 Task: Look for properties with bathroom entrances wider than 32 inches (81 centimeters).
Action: Mouse moved to (1000, 119)
Screenshot: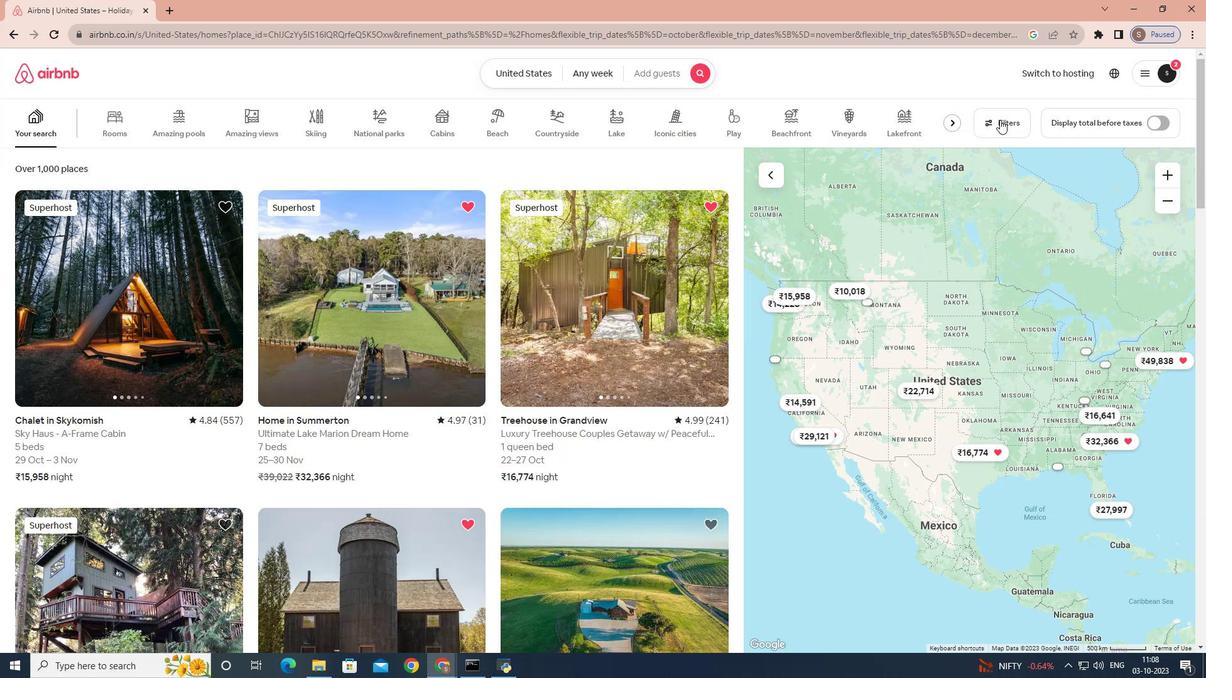 
Action: Mouse pressed left at (1000, 119)
Screenshot: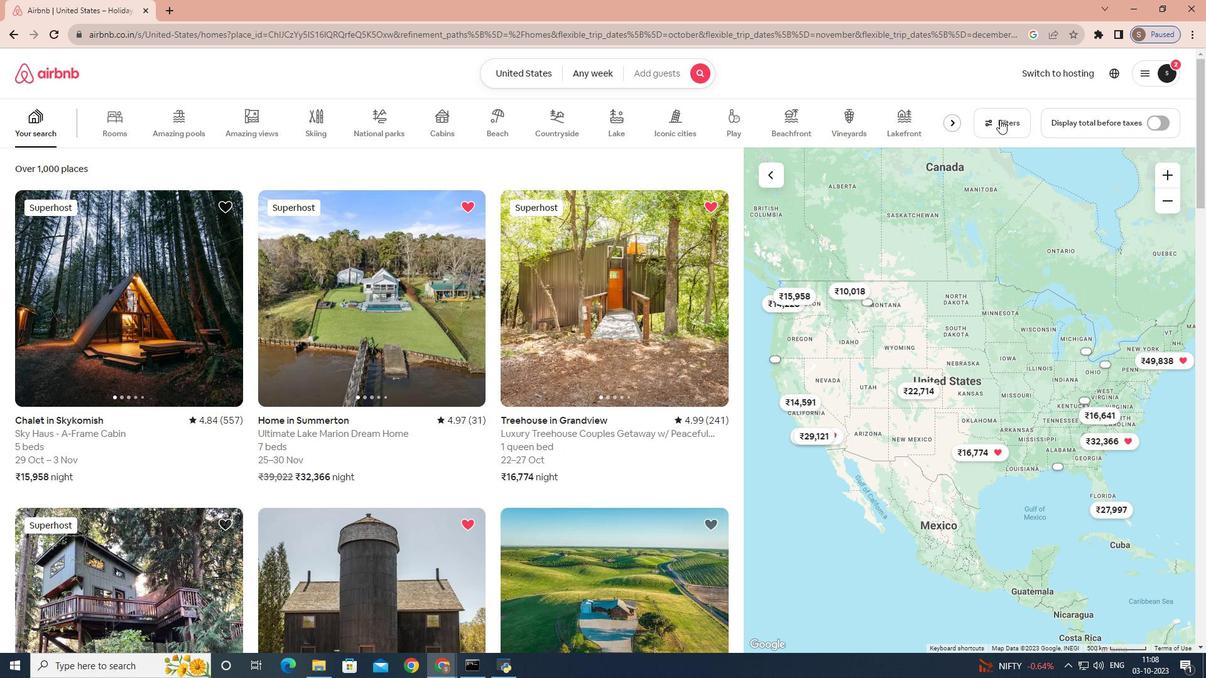 
Action: Mouse moved to (741, 184)
Screenshot: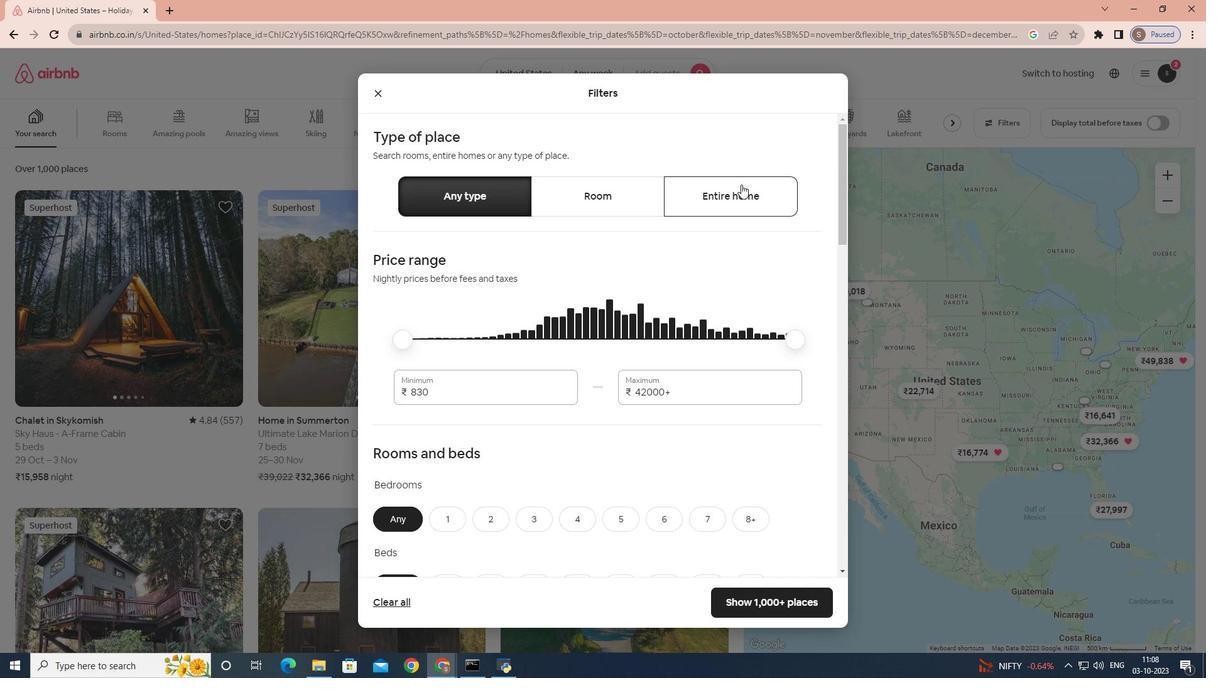 
Action: Mouse pressed left at (741, 184)
Screenshot: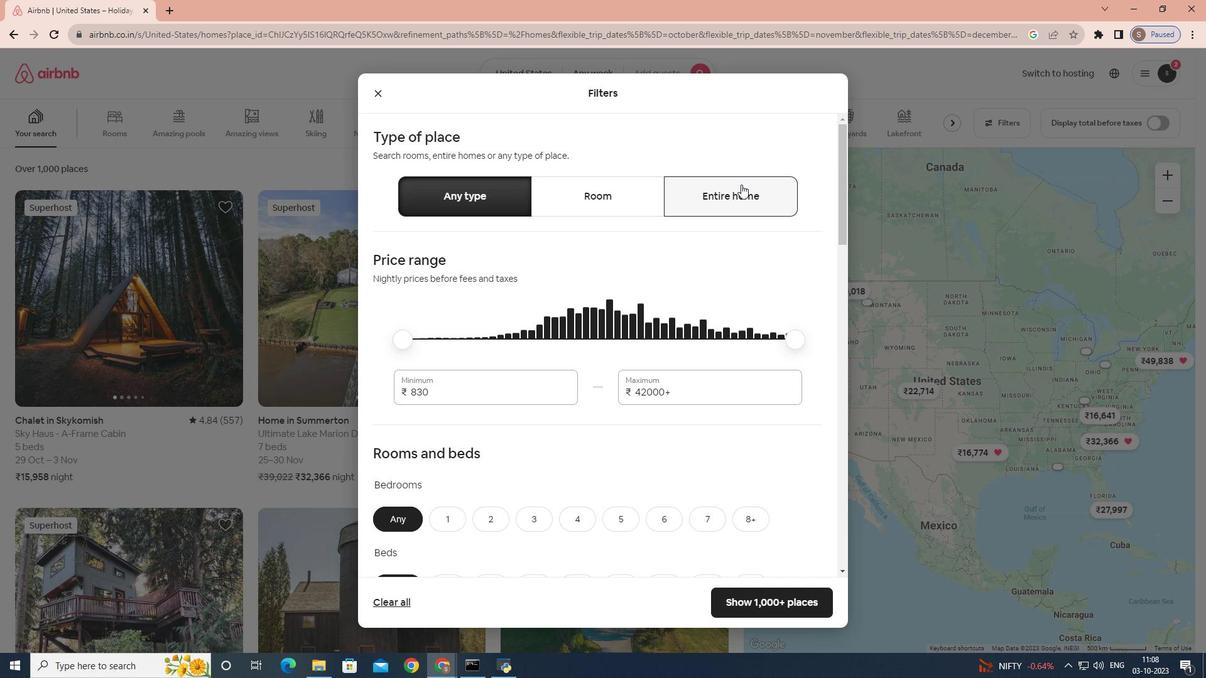 
Action: Mouse scrolled (741, 184) with delta (0, 0)
Screenshot: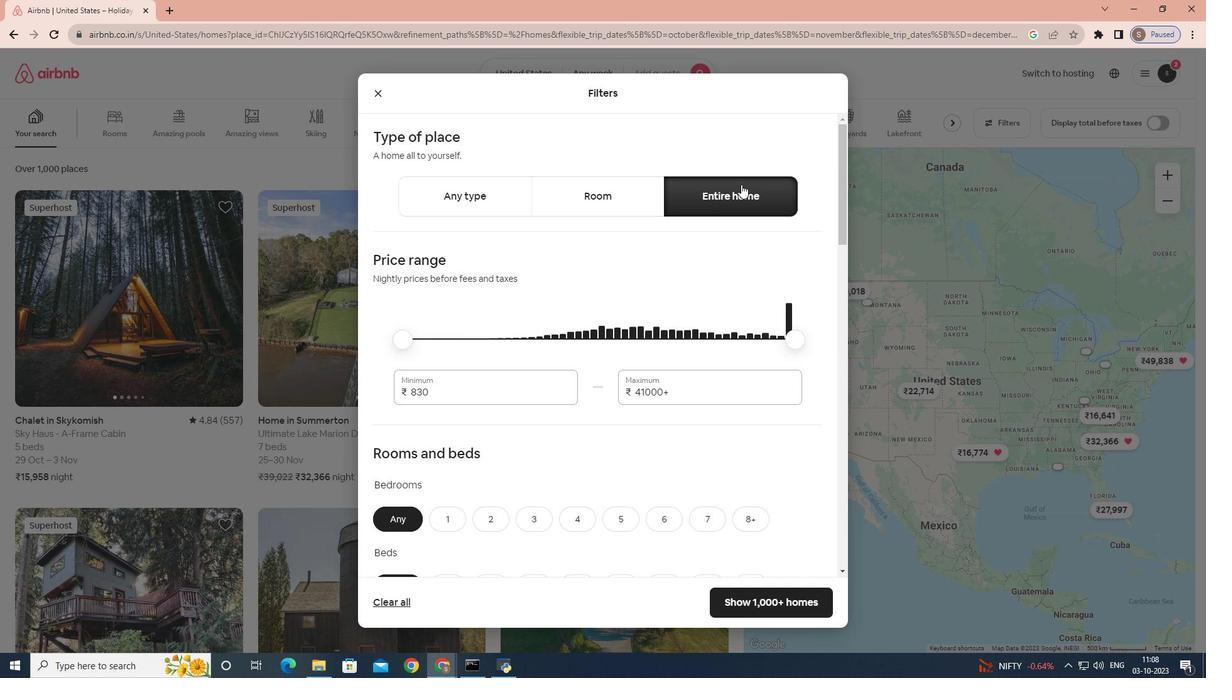 
Action: Mouse scrolled (741, 184) with delta (0, 0)
Screenshot: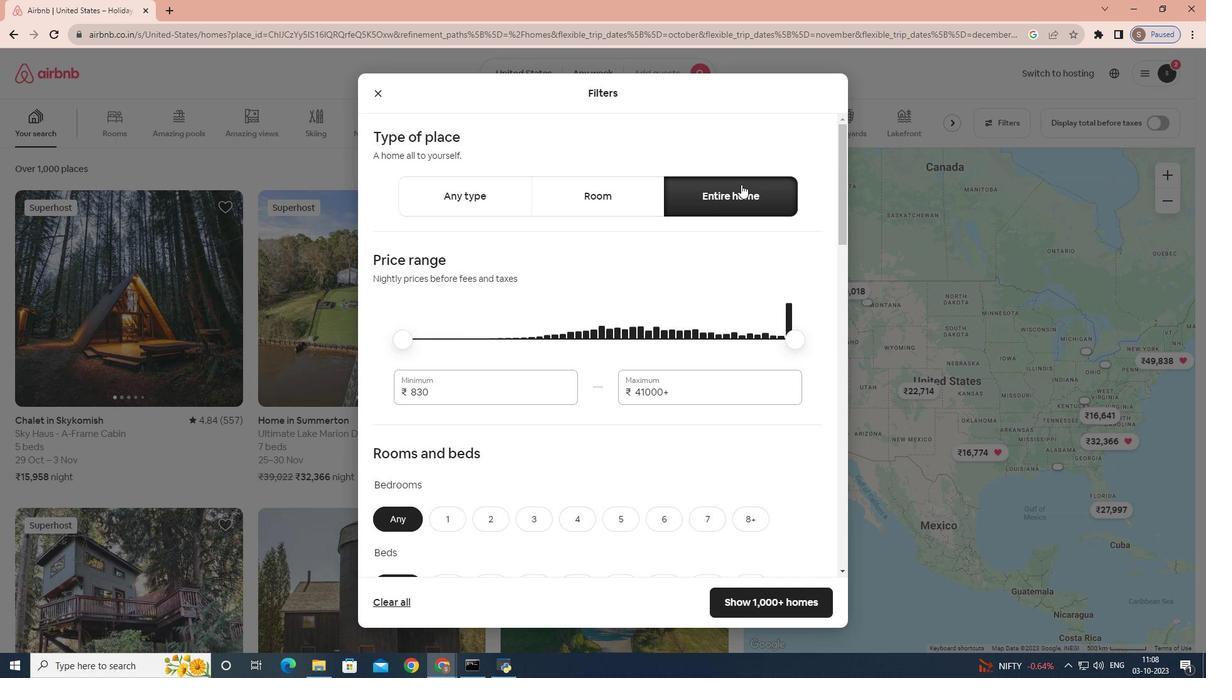 
Action: Mouse scrolled (741, 184) with delta (0, 0)
Screenshot: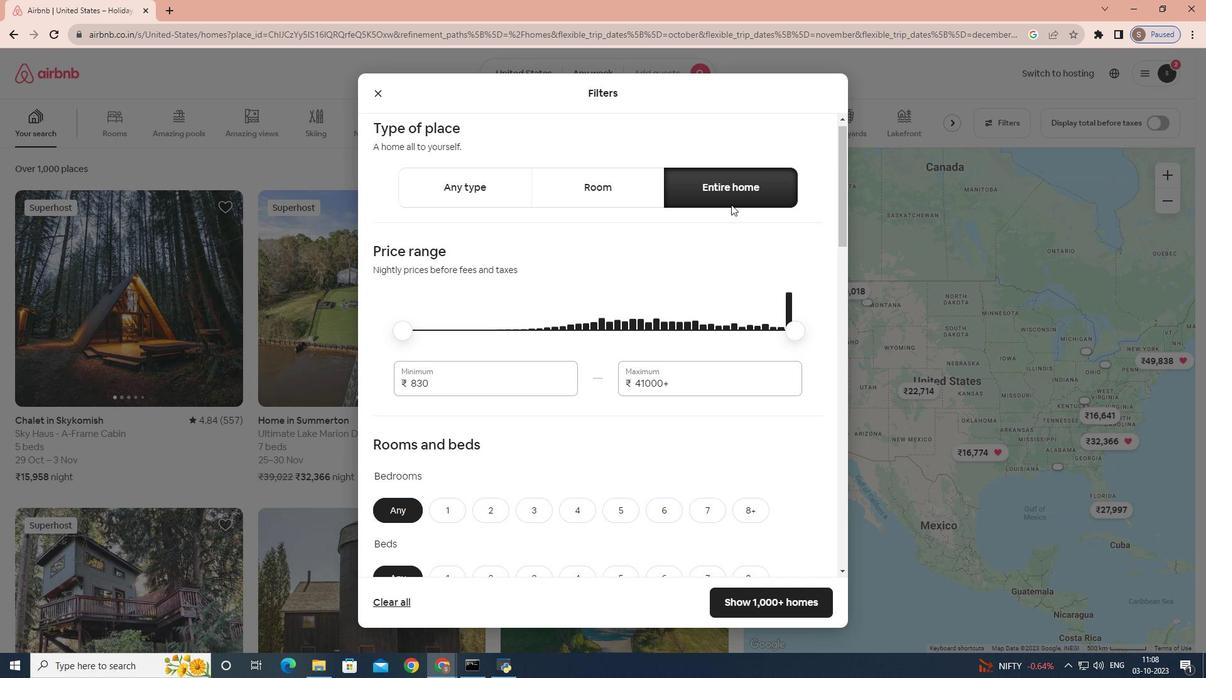 
Action: Mouse moved to (731, 203)
Screenshot: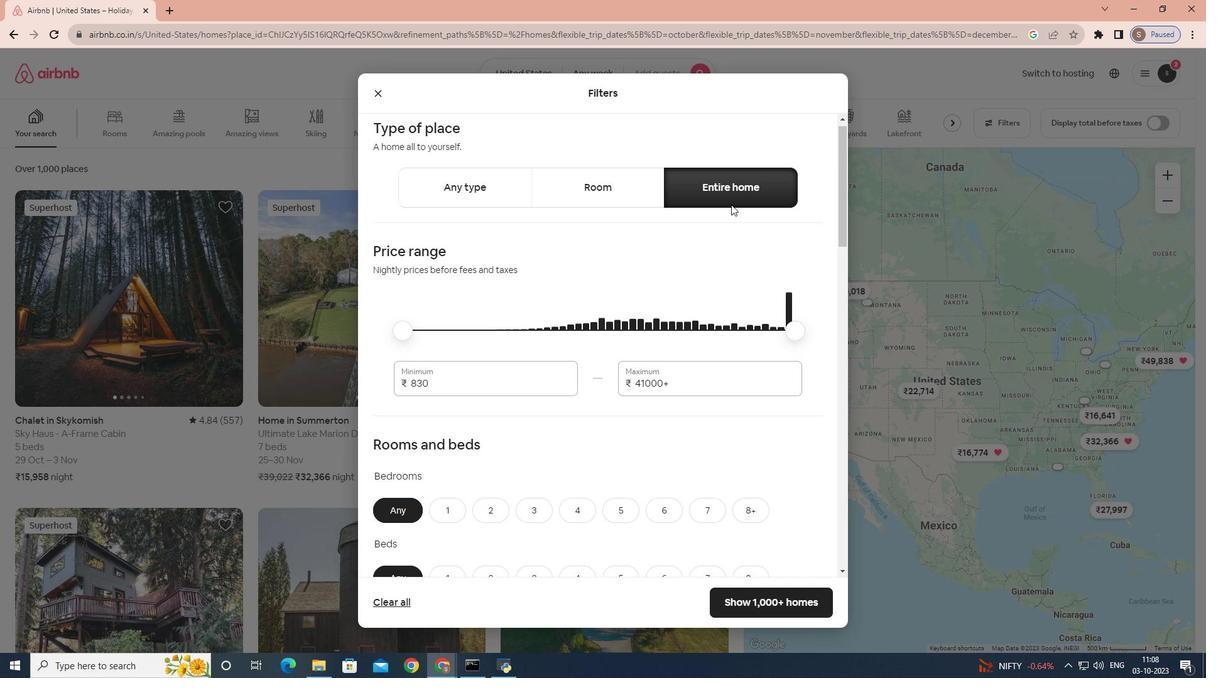
Action: Mouse scrolled (731, 202) with delta (0, 0)
Screenshot: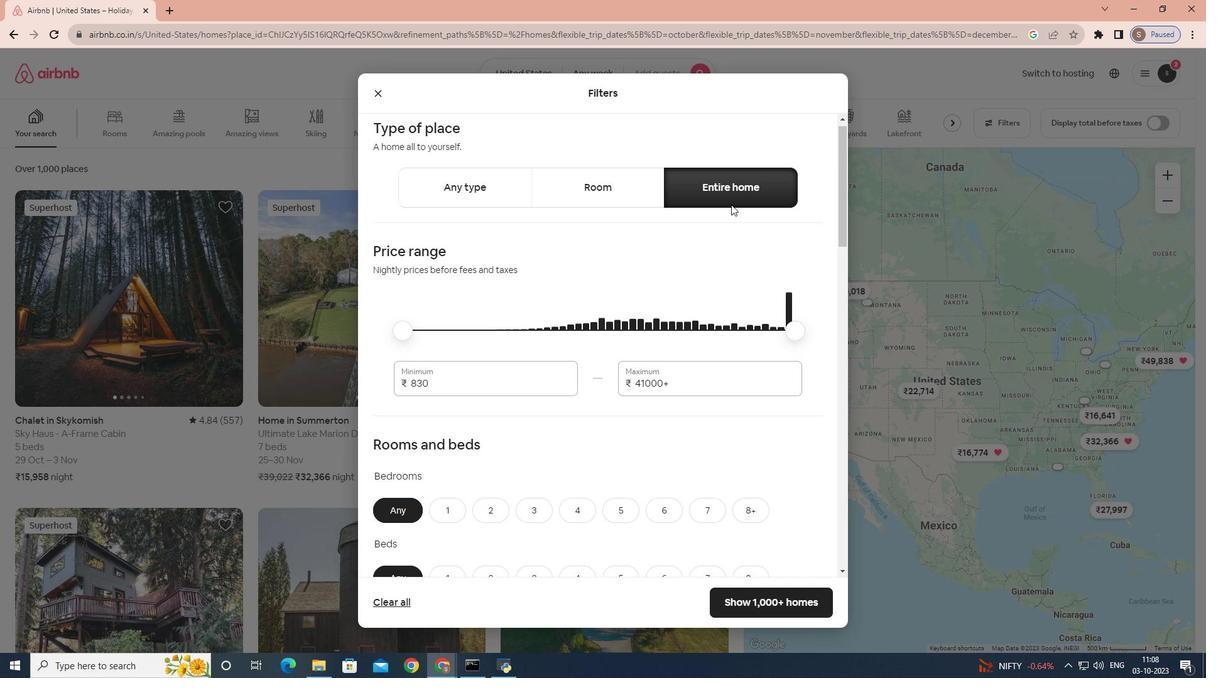 
Action: Mouse moved to (689, 254)
Screenshot: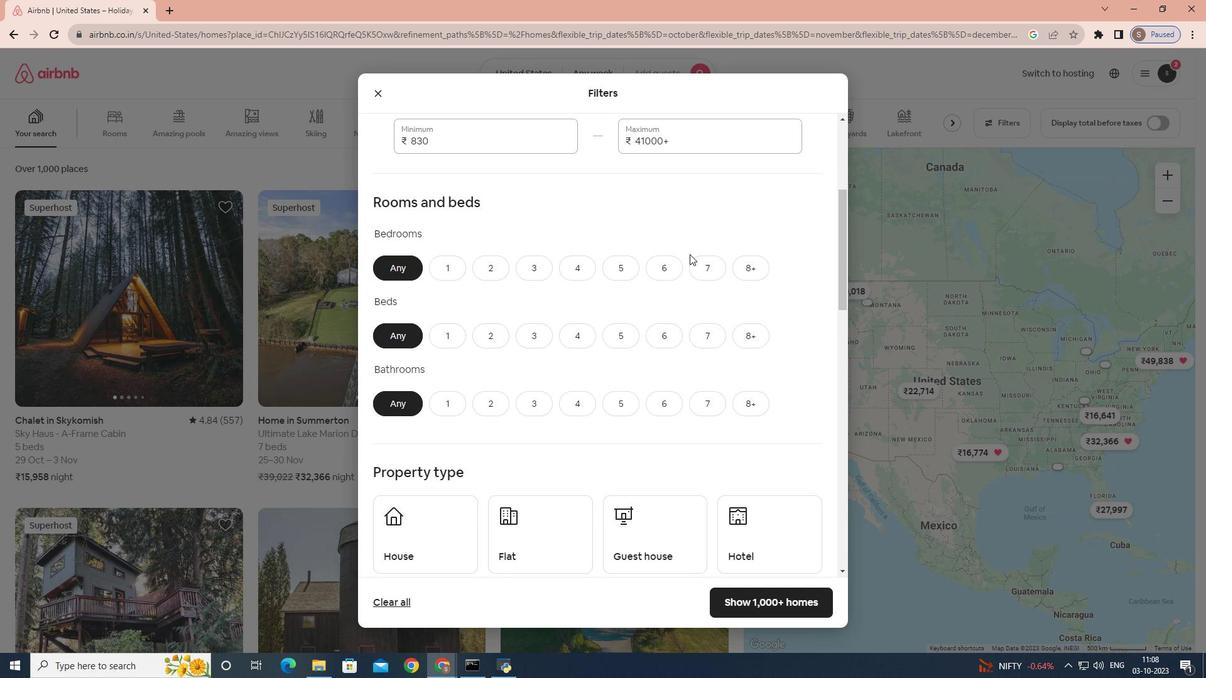 
Action: Mouse scrolled (689, 253) with delta (0, 0)
Screenshot: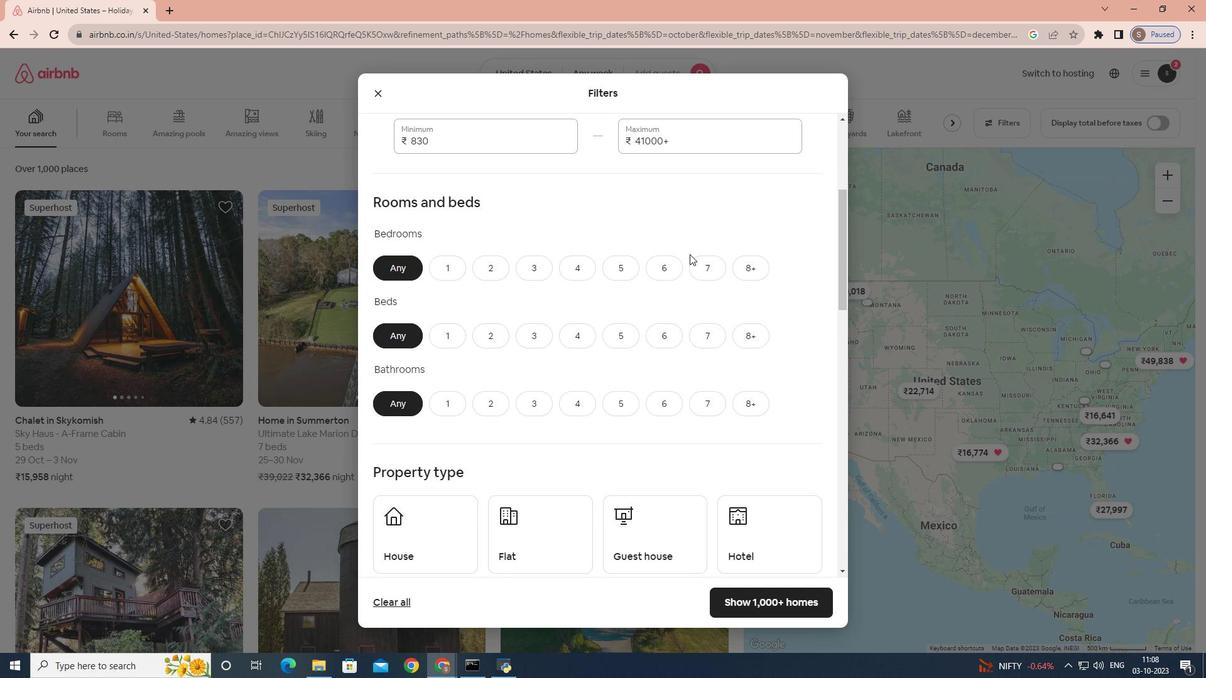 
Action: Mouse moved to (689, 254)
Screenshot: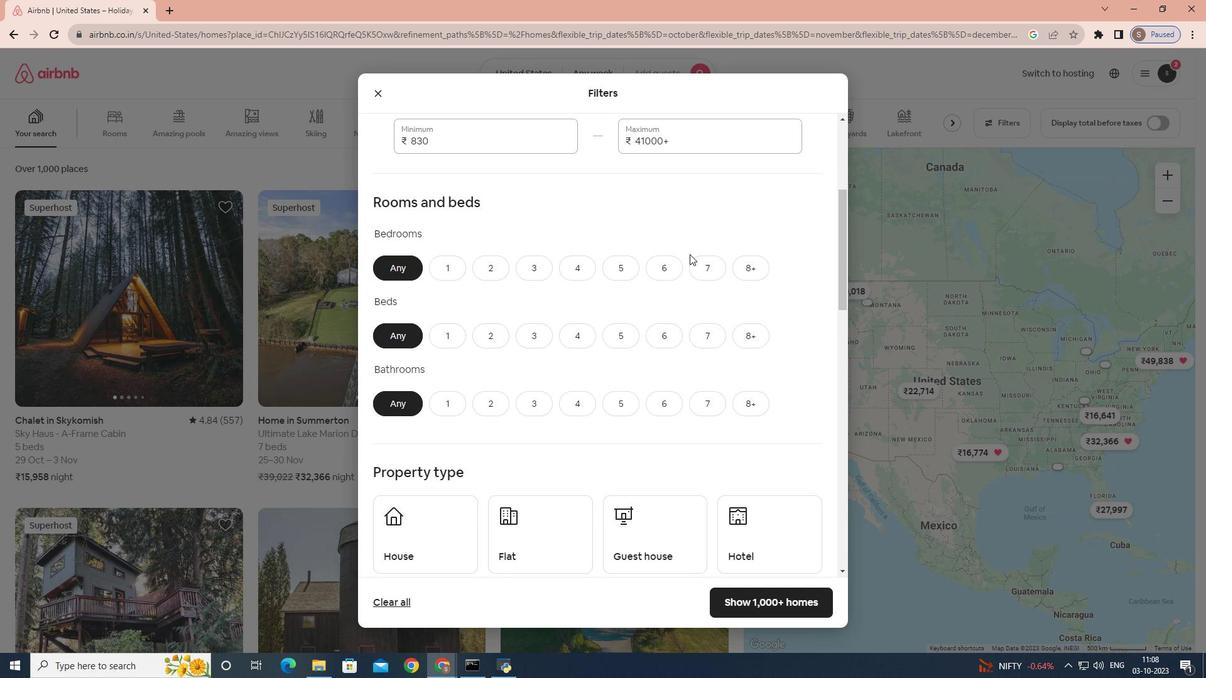 
Action: Mouse scrolled (689, 253) with delta (0, 0)
Screenshot: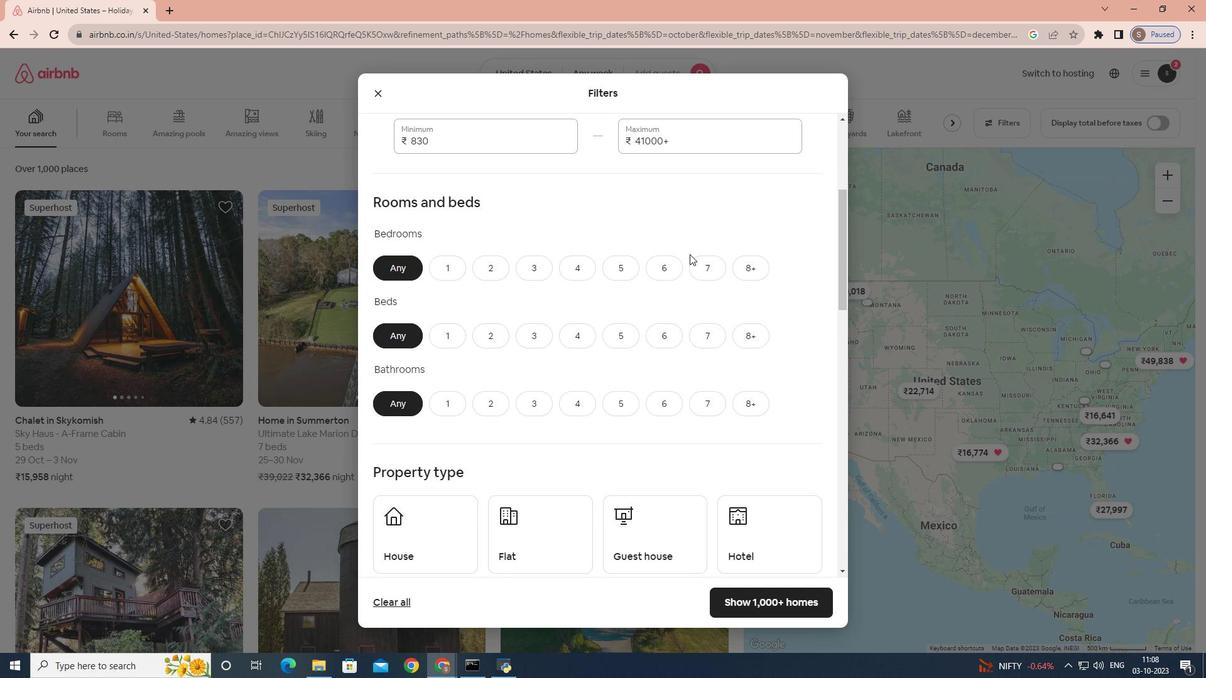
Action: Mouse scrolled (689, 253) with delta (0, 0)
Screenshot: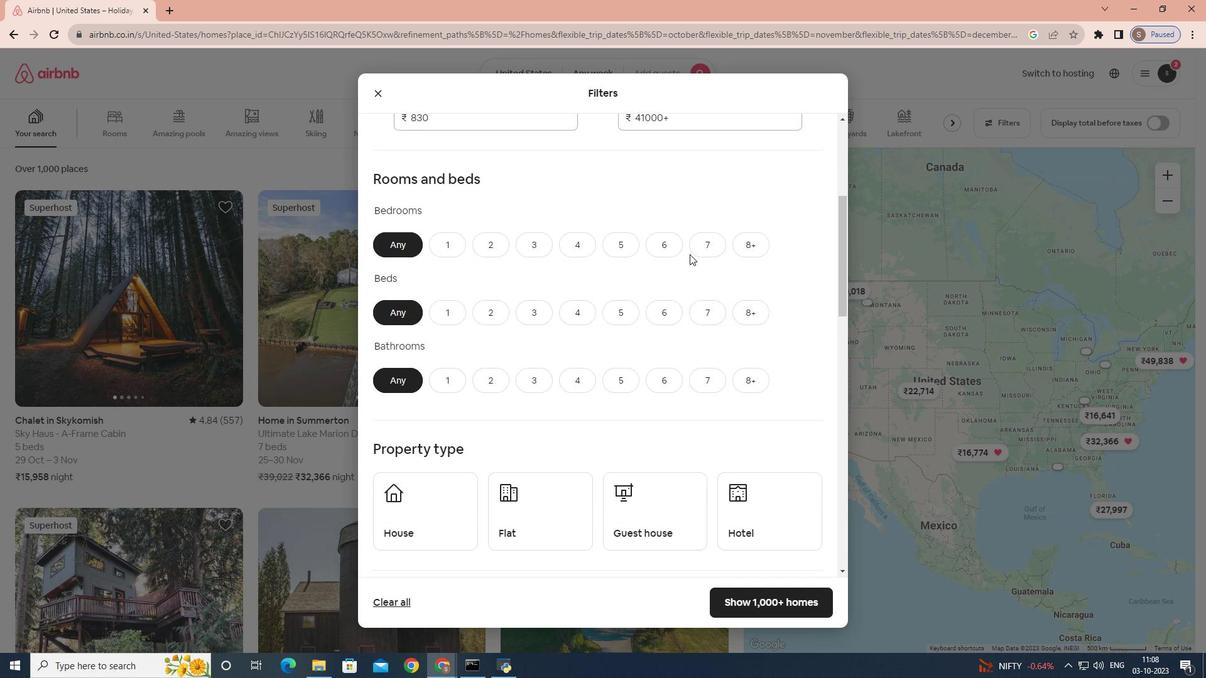 
Action: Mouse scrolled (689, 253) with delta (0, 0)
Screenshot: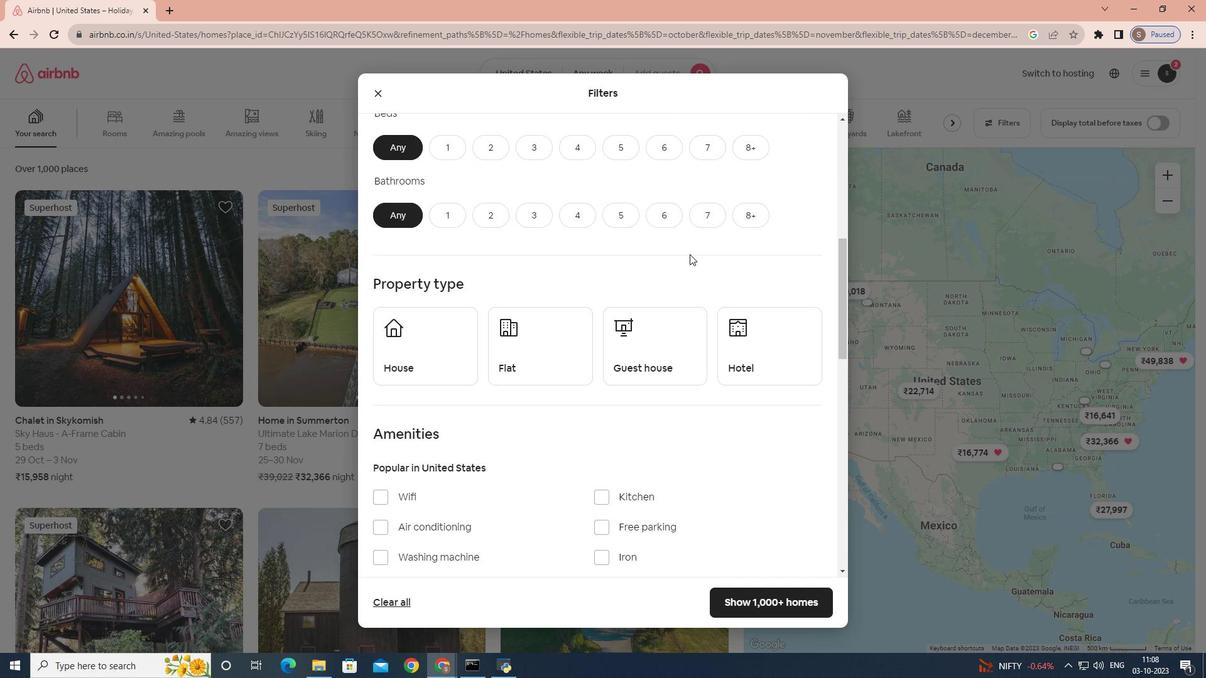 
Action: Mouse scrolled (689, 253) with delta (0, 0)
Screenshot: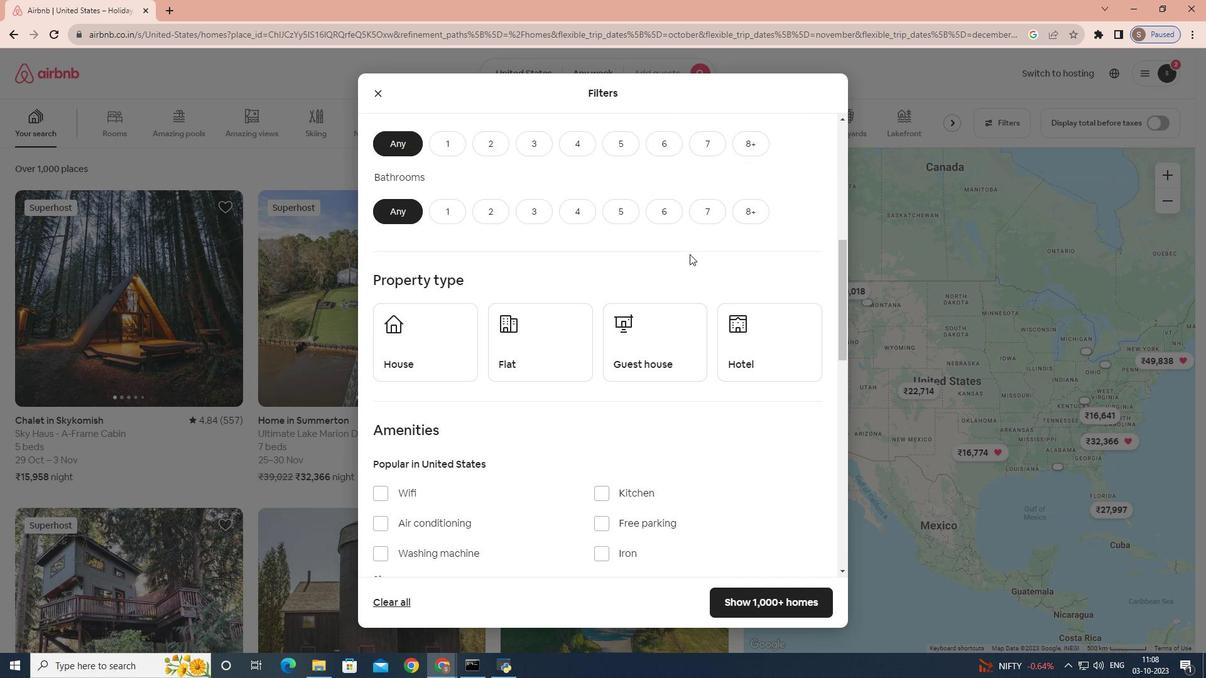 
Action: Mouse scrolled (689, 253) with delta (0, 0)
Screenshot: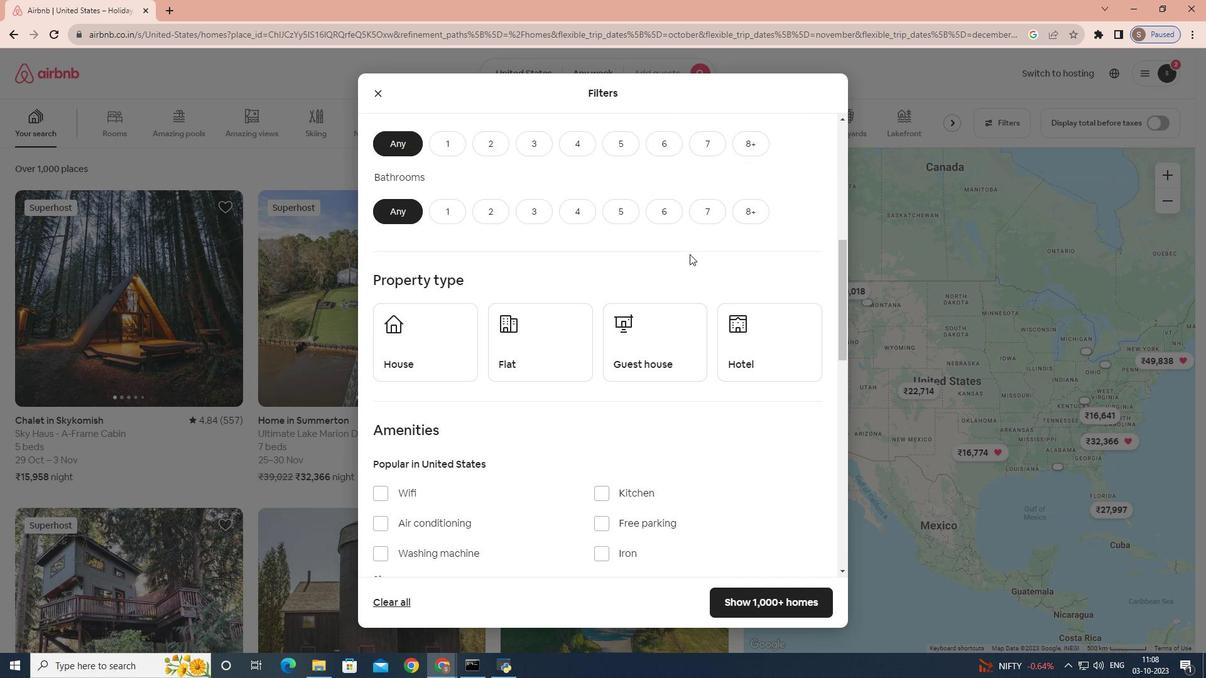 
Action: Mouse scrolled (689, 253) with delta (0, 0)
Screenshot: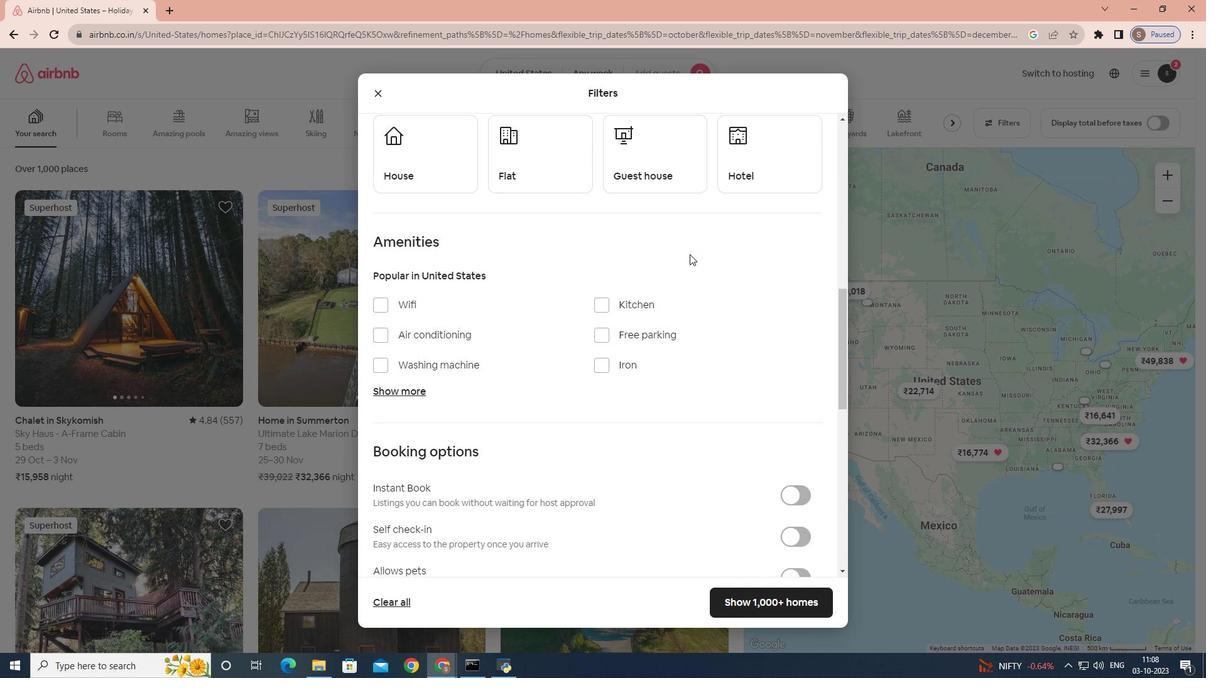 
Action: Mouse scrolled (689, 253) with delta (0, 0)
Screenshot: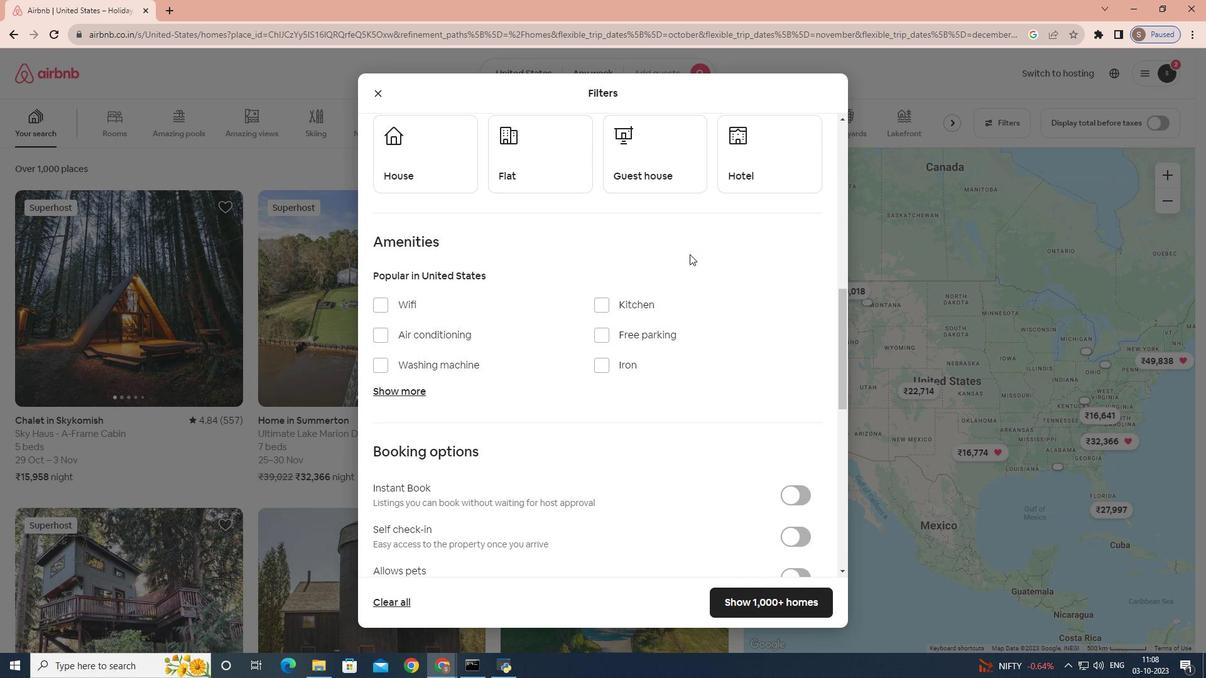 
Action: Mouse scrolled (689, 253) with delta (0, 0)
Screenshot: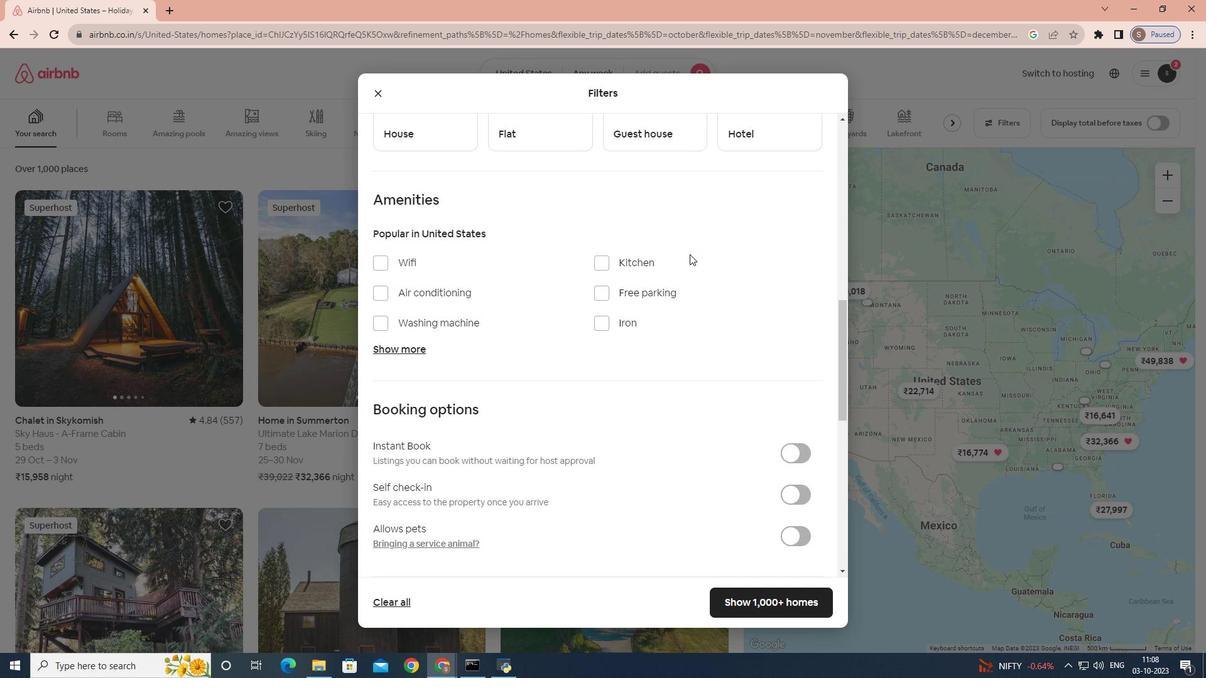 
Action: Mouse scrolled (689, 253) with delta (0, 0)
Screenshot: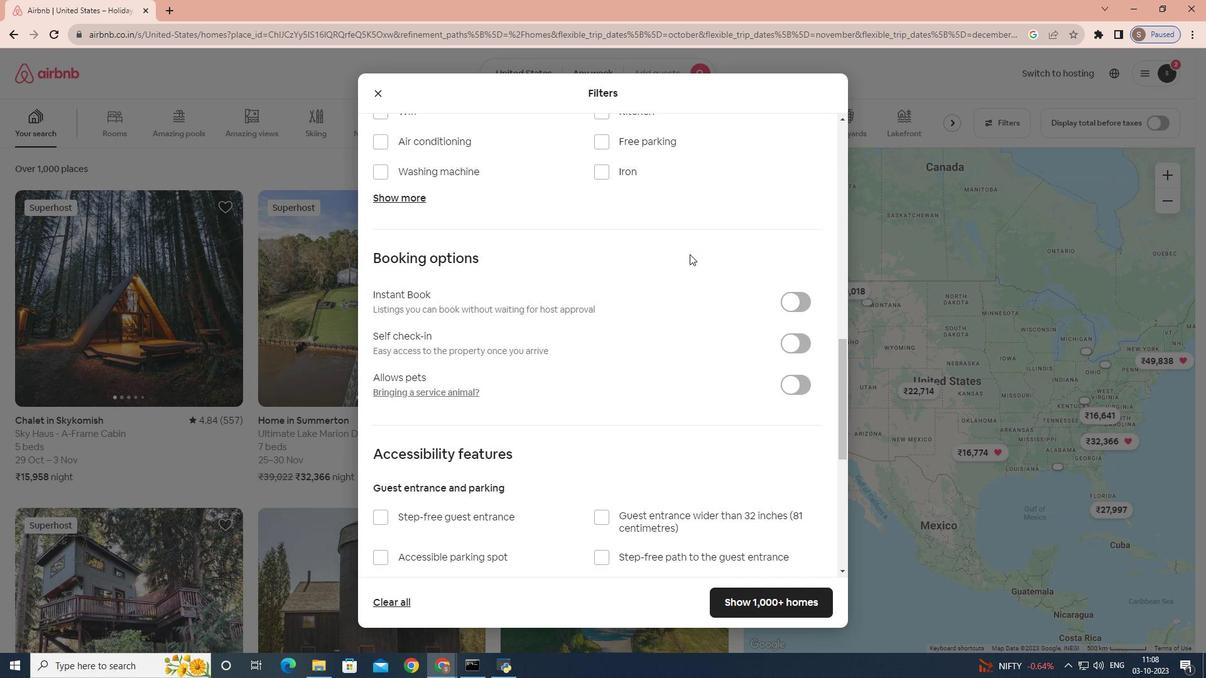 
Action: Mouse moved to (602, 251)
Screenshot: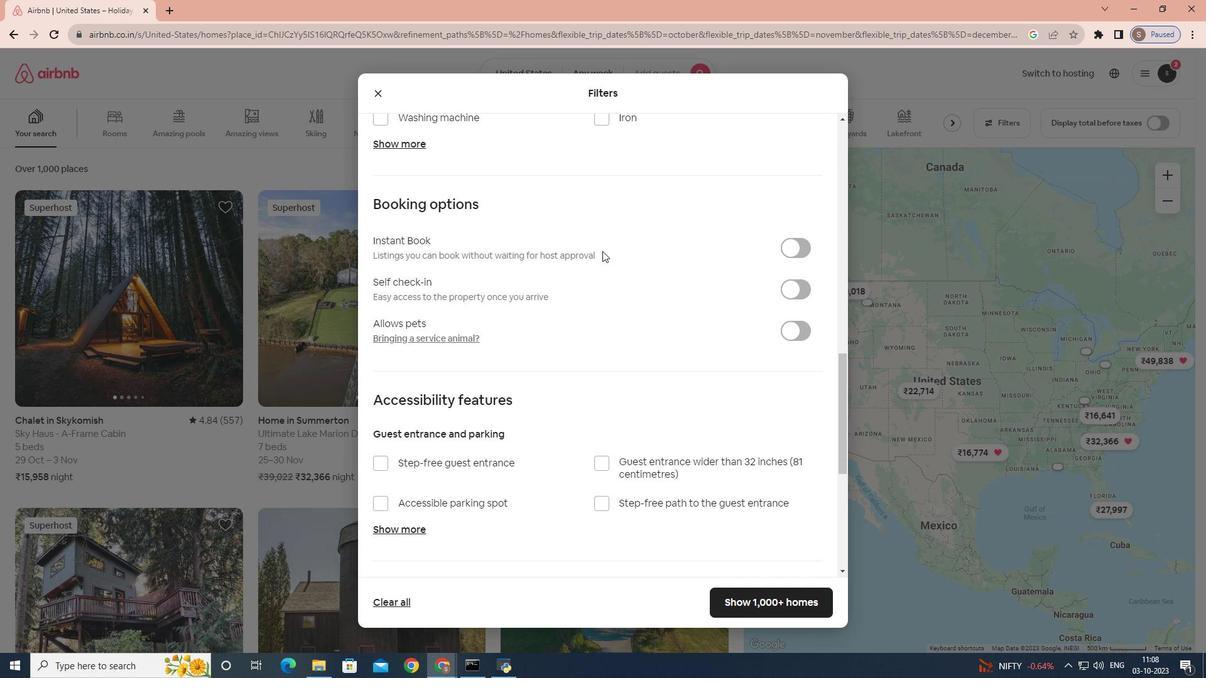 
Action: Mouse scrolled (602, 250) with delta (0, 0)
Screenshot: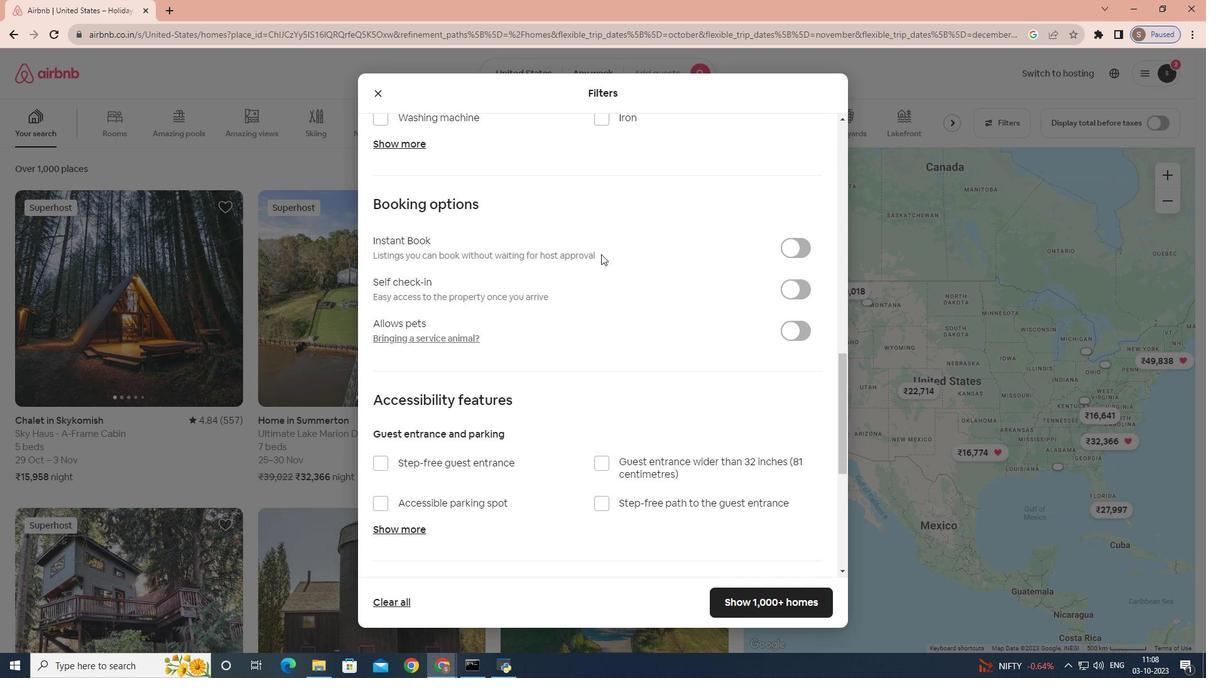
Action: Mouse moved to (601, 254)
Screenshot: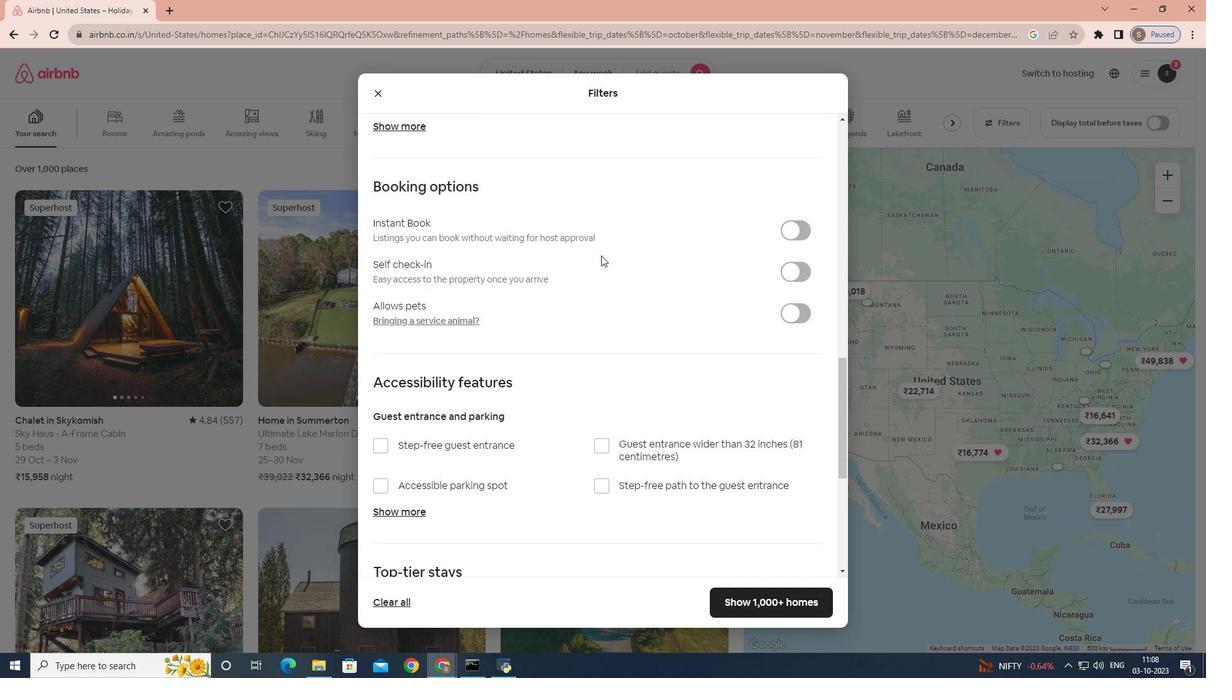
Action: Mouse scrolled (601, 253) with delta (0, 0)
Screenshot: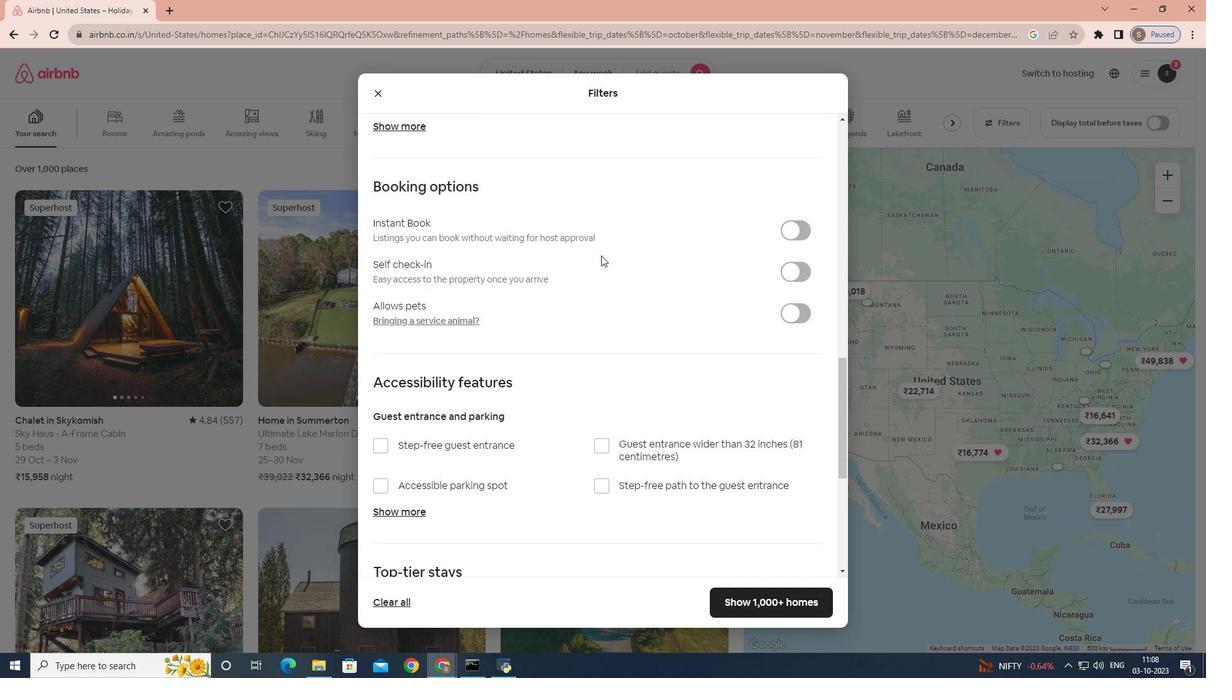 
Action: Mouse moved to (422, 406)
Screenshot: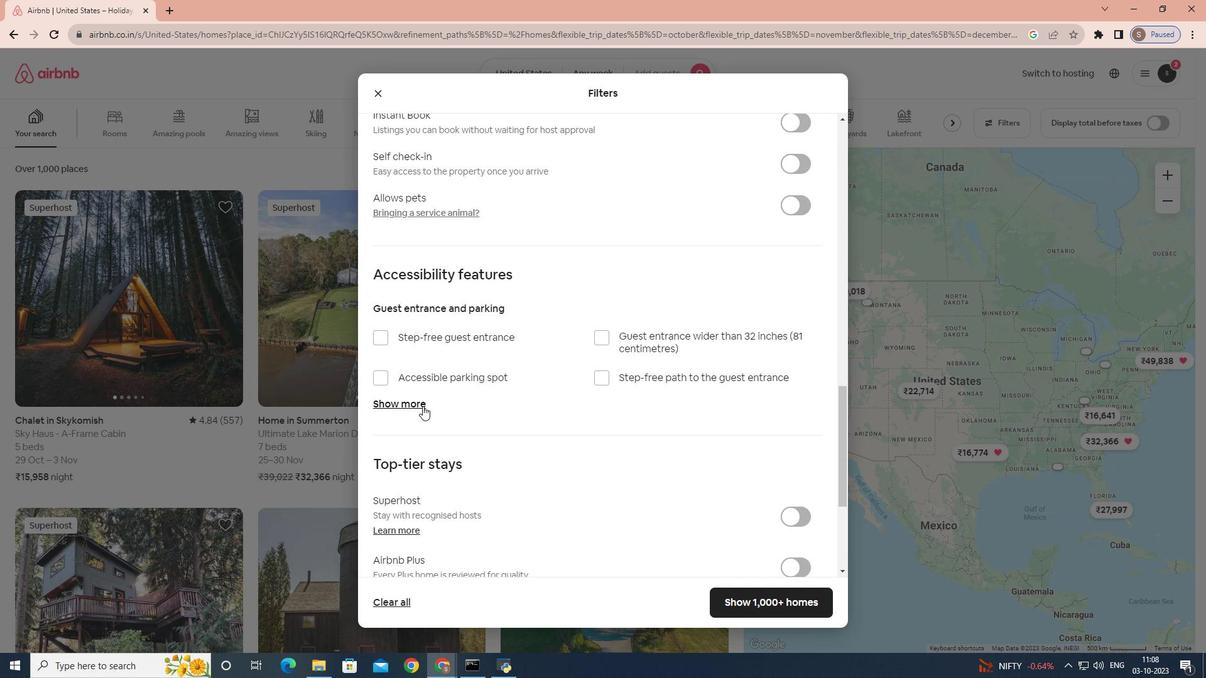 
Action: Mouse pressed left at (422, 406)
Screenshot: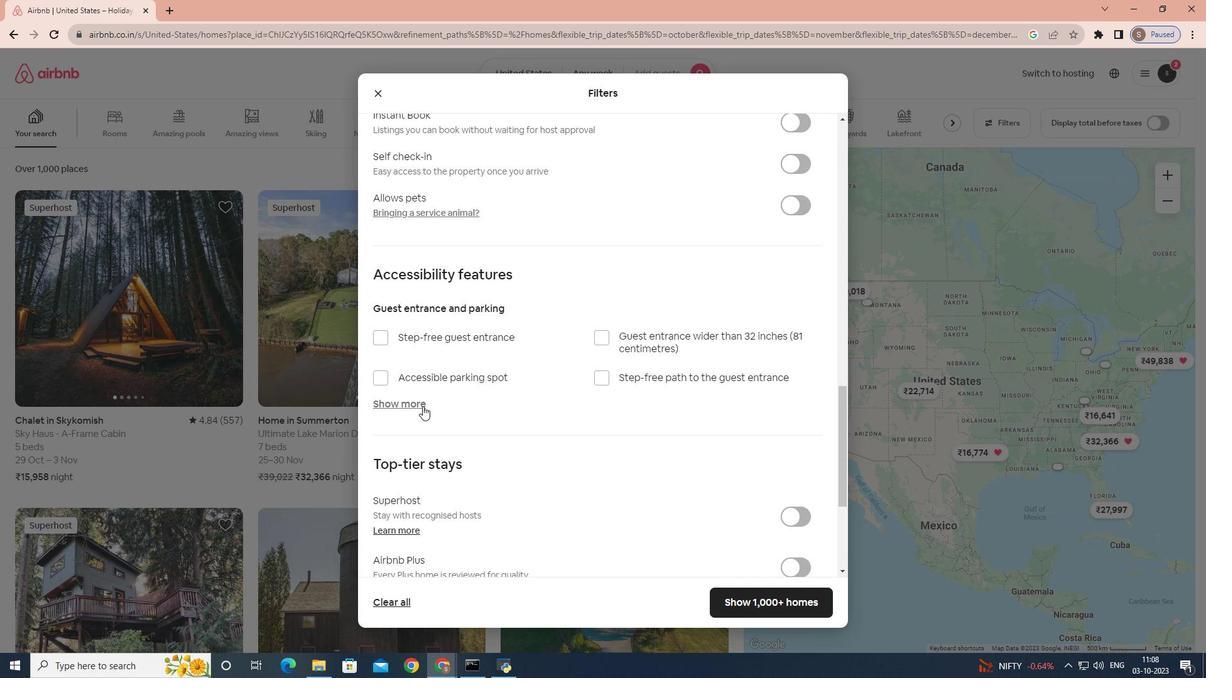 
Action: Mouse scrolled (422, 405) with delta (0, 0)
Screenshot: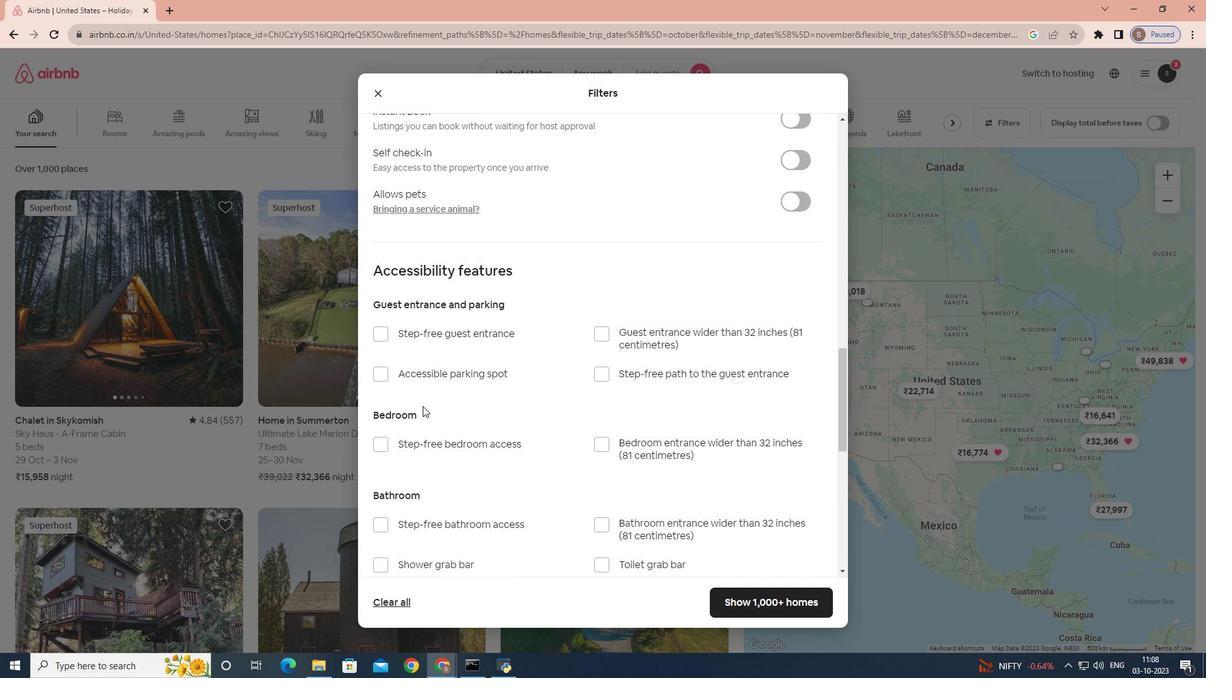 
Action: Mouse scrolled (422, 405) with delta (0, 0)
Screenshot: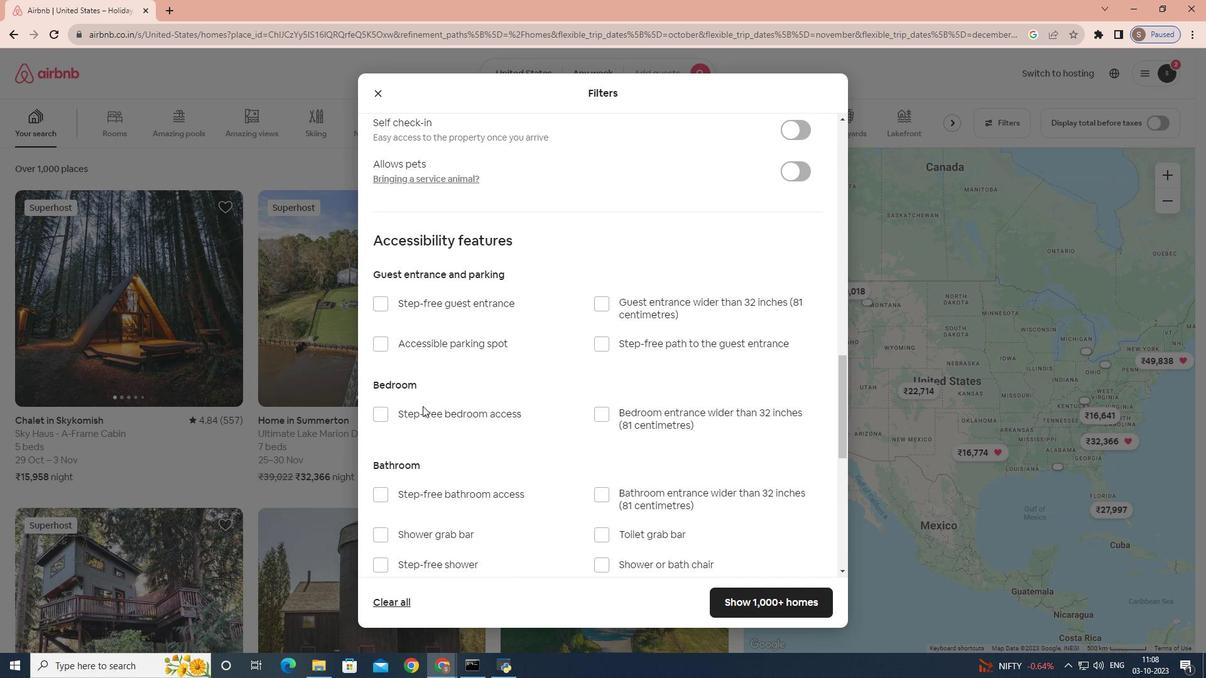 
Action: Mouse scrolled (422, 405) with delta (0, 0)
Screenshot: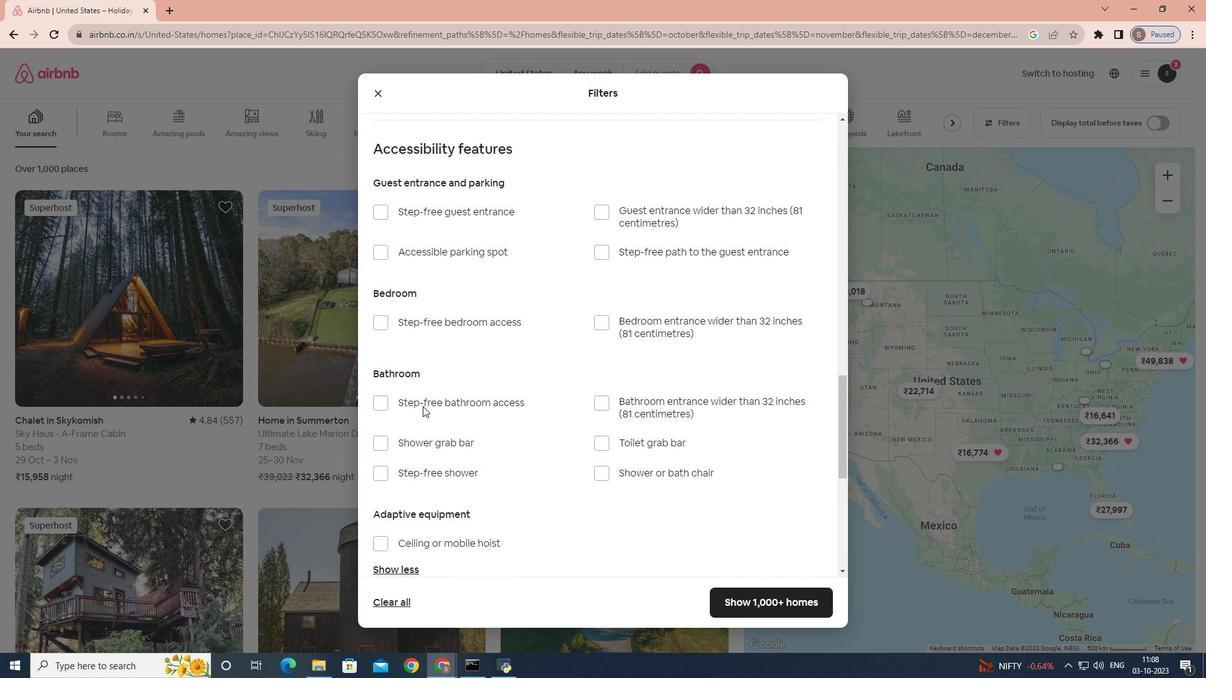 
Action: Mouse moved to (605, 341)
Screenshot: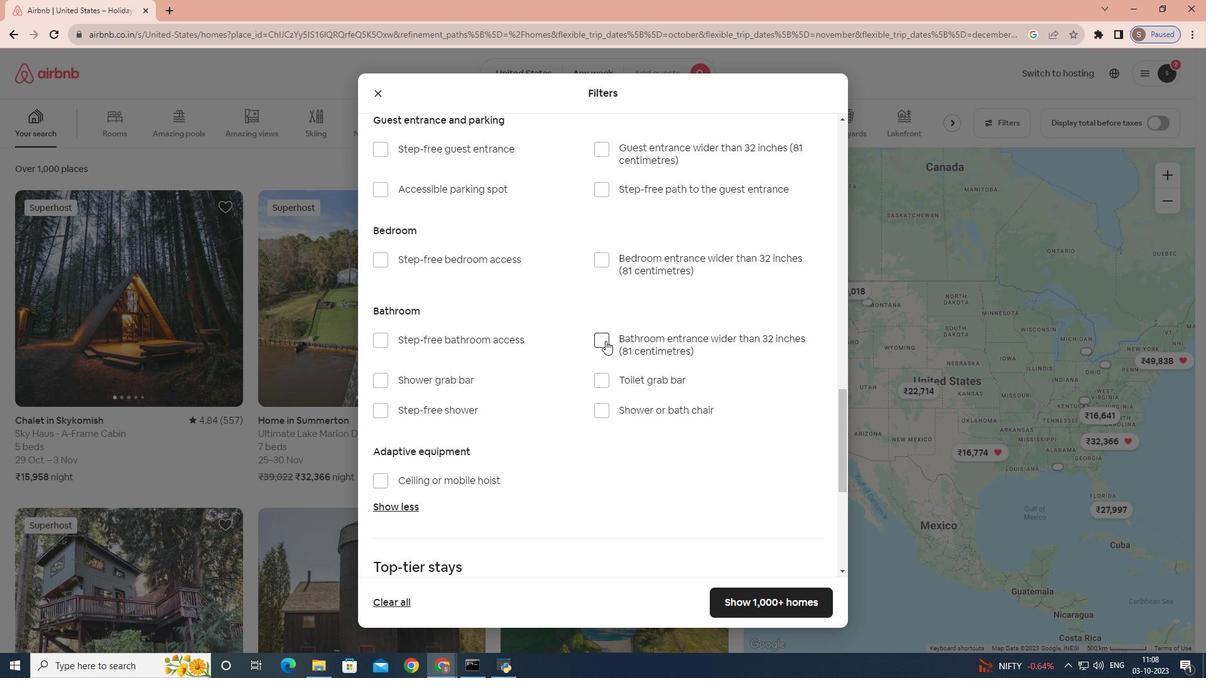 
Action: Mouse pressed left at (605, 341)
Screenshot: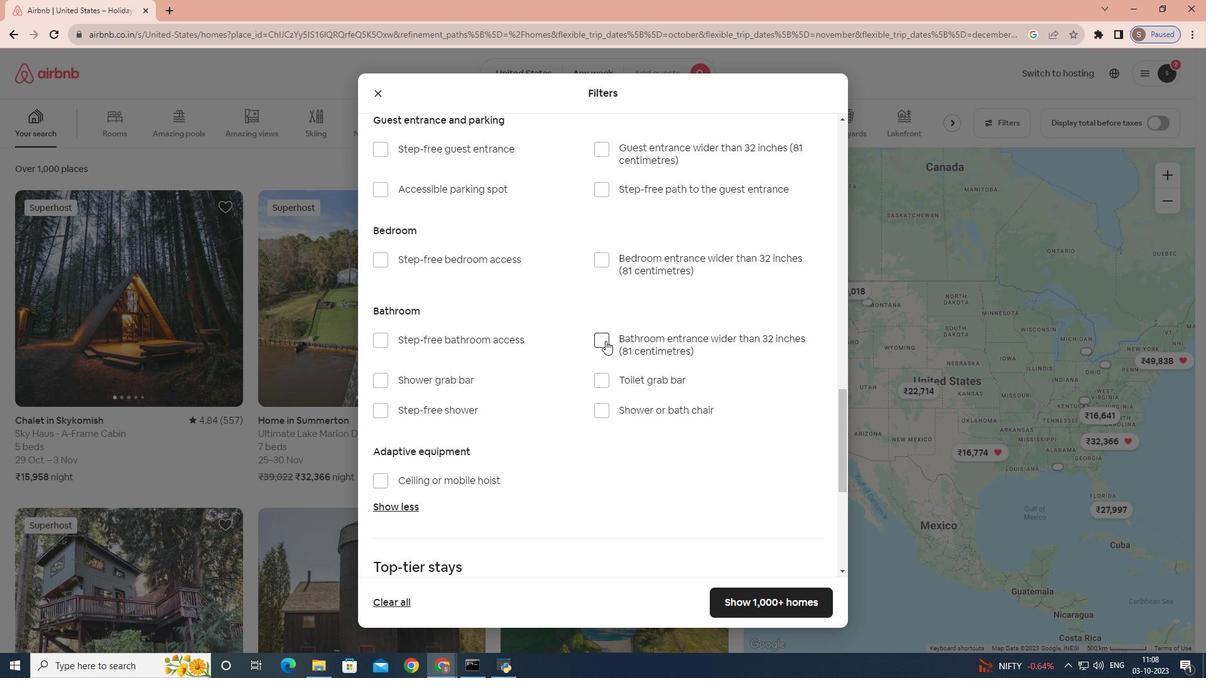 
Action: Mouse moved to (729, 599)
Screenshot: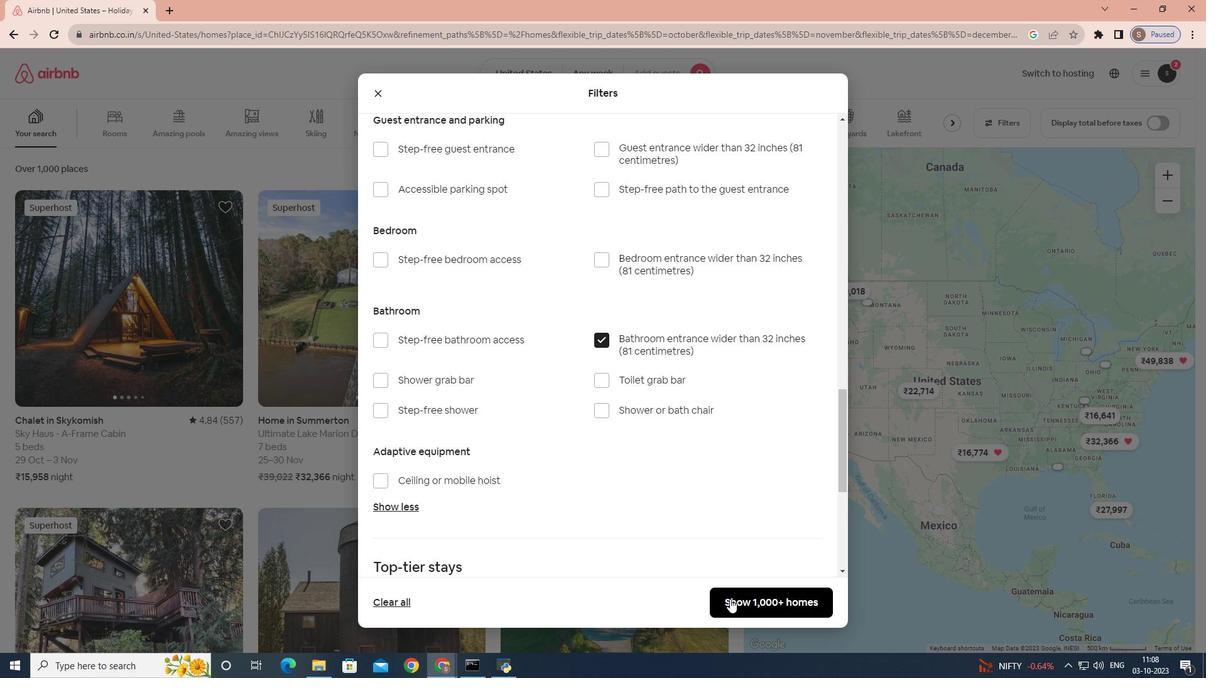 
Action: Mouse pressed left at (729, 599)
Screenshot: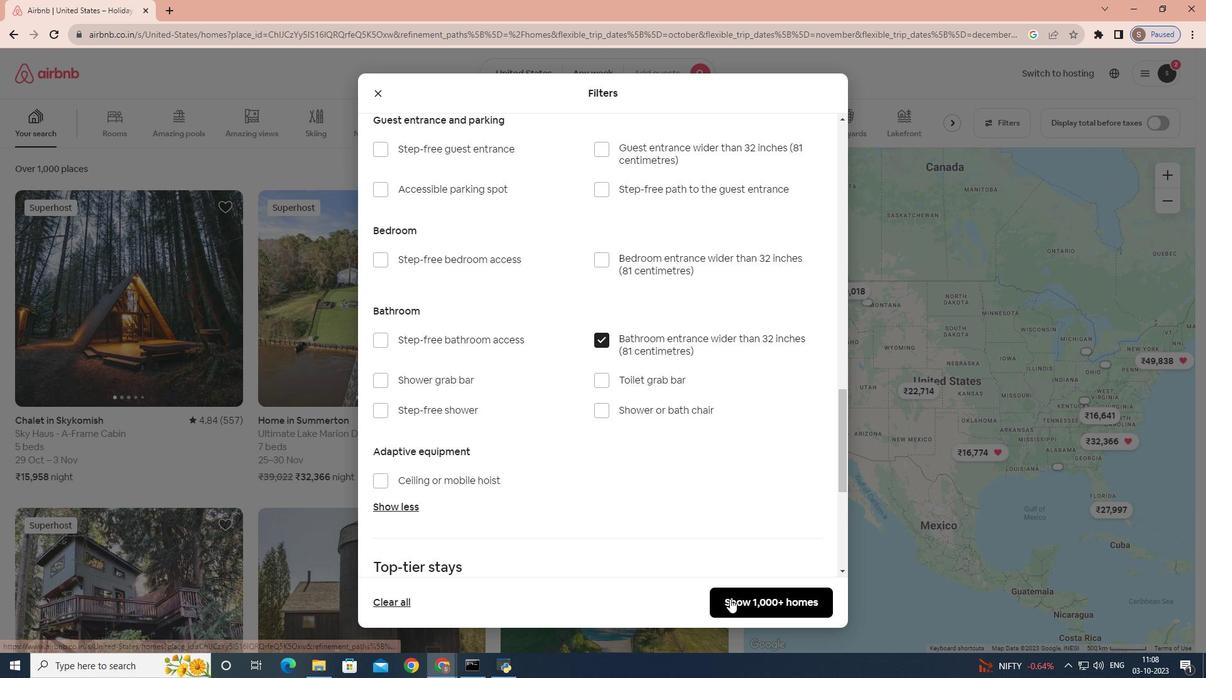 
